Task: Create a due date automation trigger when advanced on, on the monday of the week before a card is due add fields without custom field "Resume" set to a number greater or equal to 1 and greater than 10 at 11:00 AM.
Action: Mouse moved to (1049, 83)
Screenshot: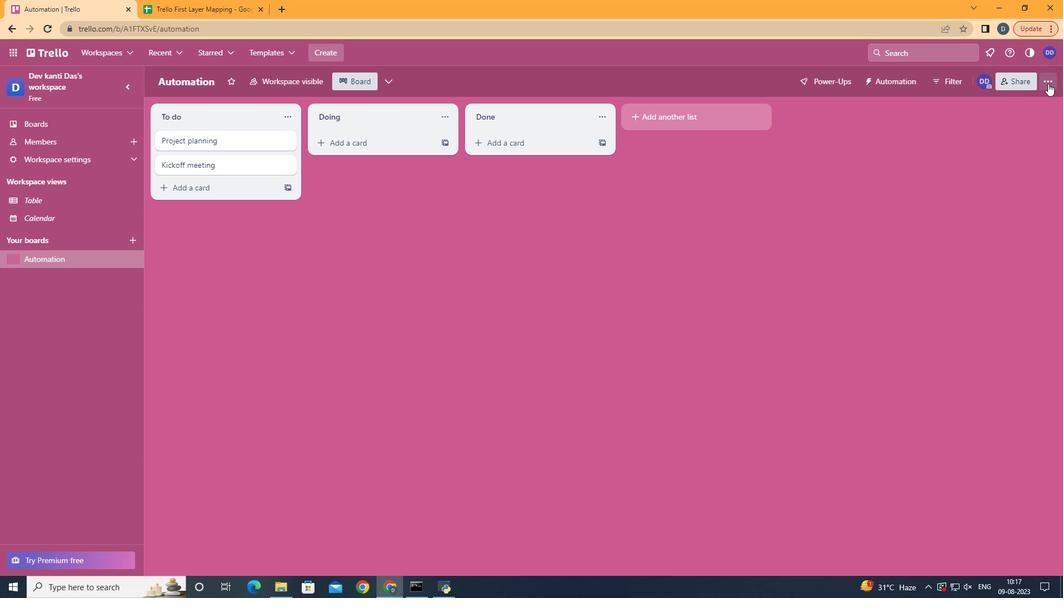 
Action: Mouse pressed left at (1049, 83)
Screenshot: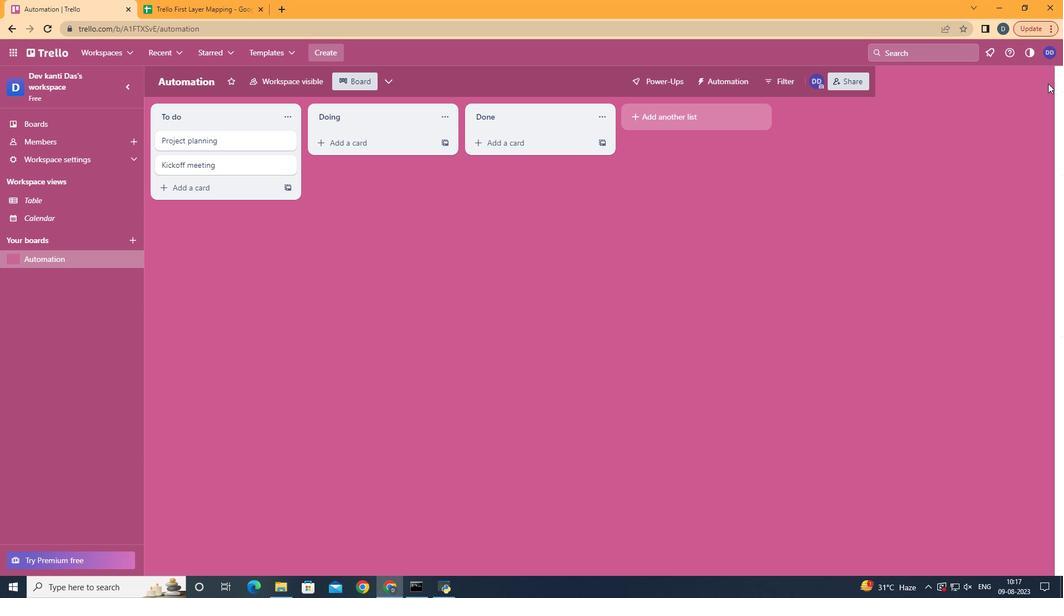 
Action: Mouse moved to (962, 246)
Screenshot: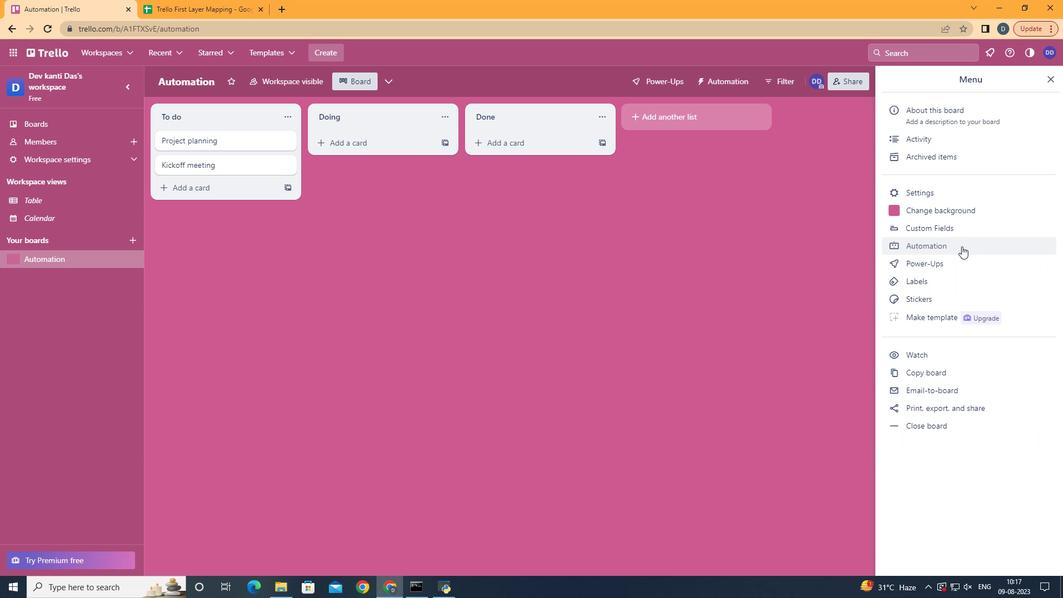 
Action: Mouse pressed left at (962, 246)
Screenshot: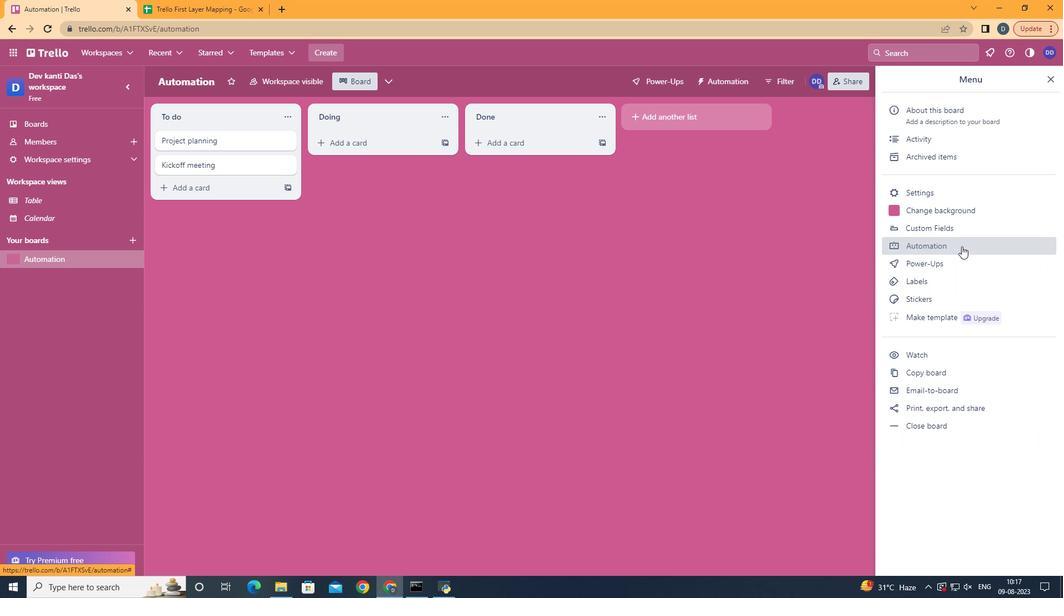 
Action: Mouse moved to (202, 224)
Screenshot: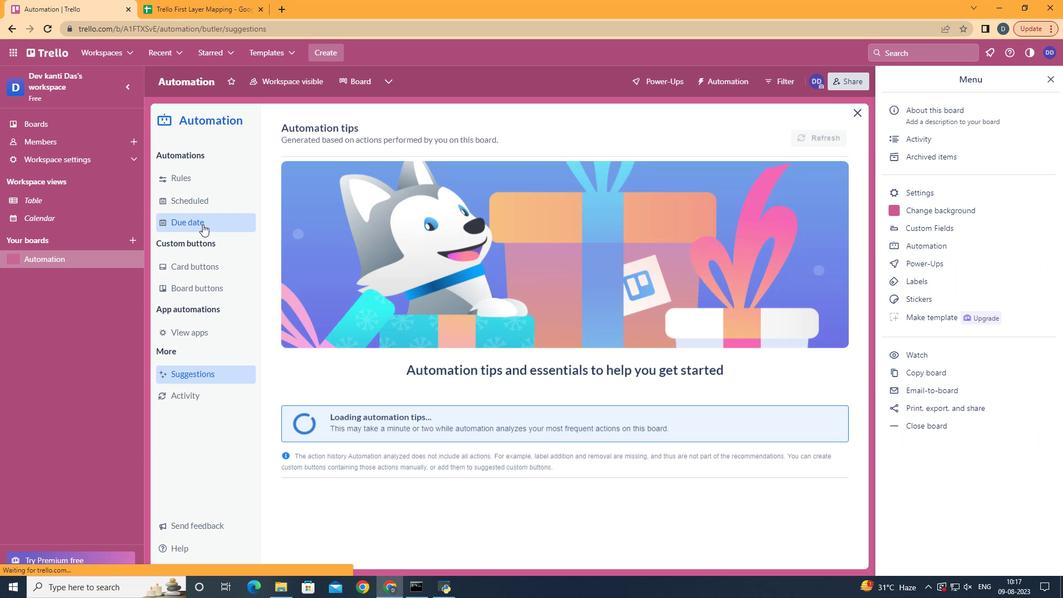 
Action: Mouse pressed left at (202, 224)
Screenshot: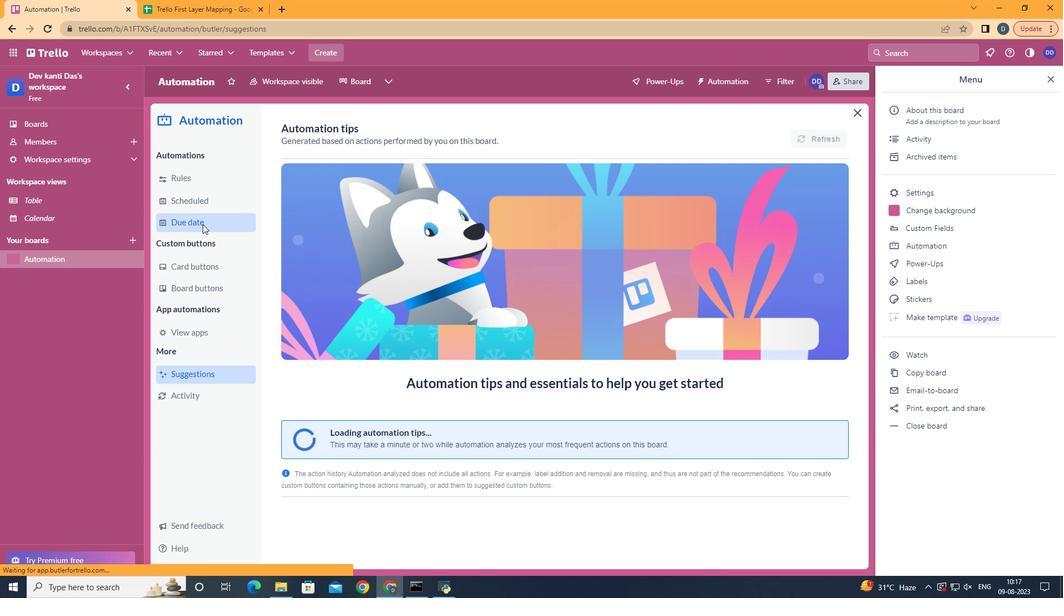 
Action: Mouse moved to (766, 132)
Screenshot: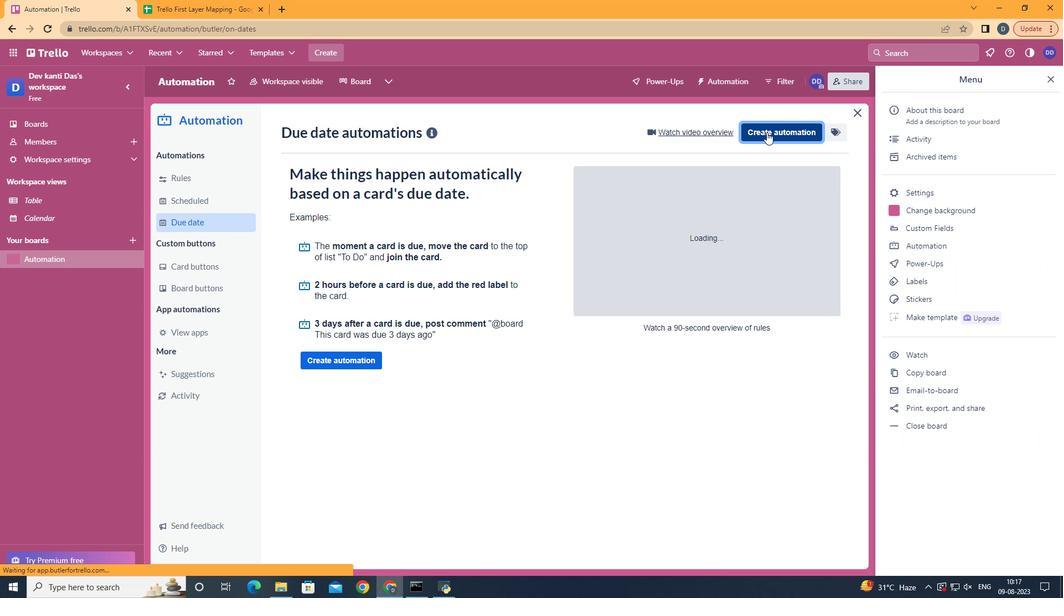 
Action: Mouse pressed left at (766, 132)
Screenshot: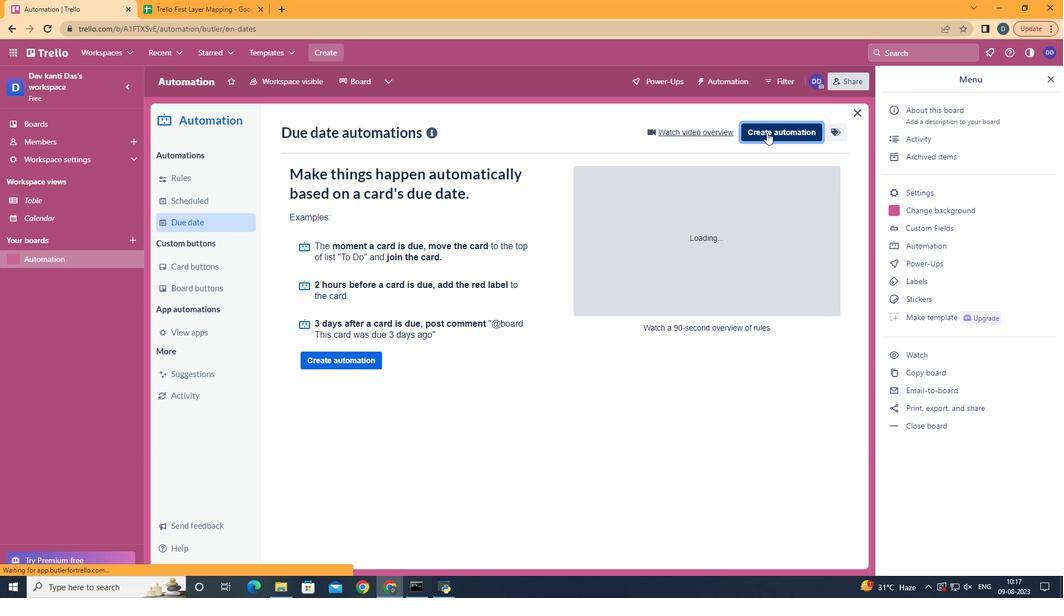 
Action: Mouse moved to (559, 237)
Screenshot: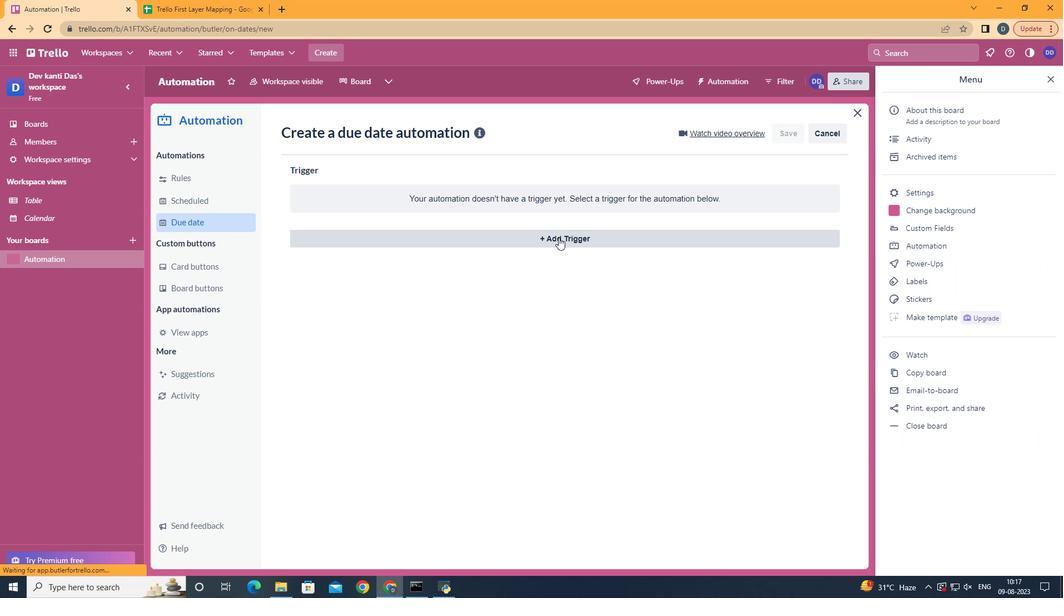 
Action: Mouse pressed left at (559, 237)
Screenshot: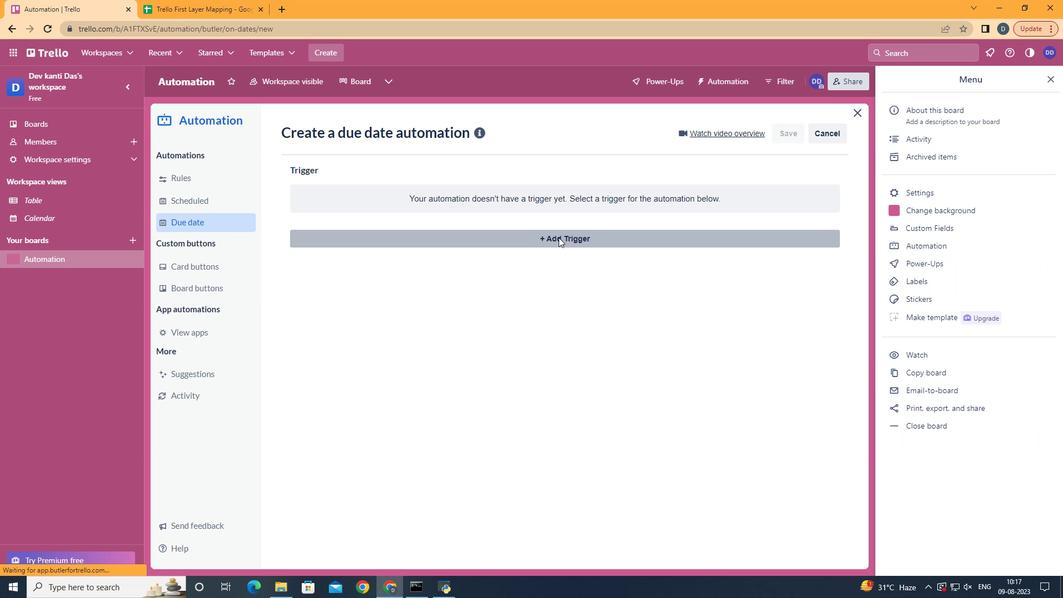 
Action: Mouse moved to (400, 528)
Screenshot: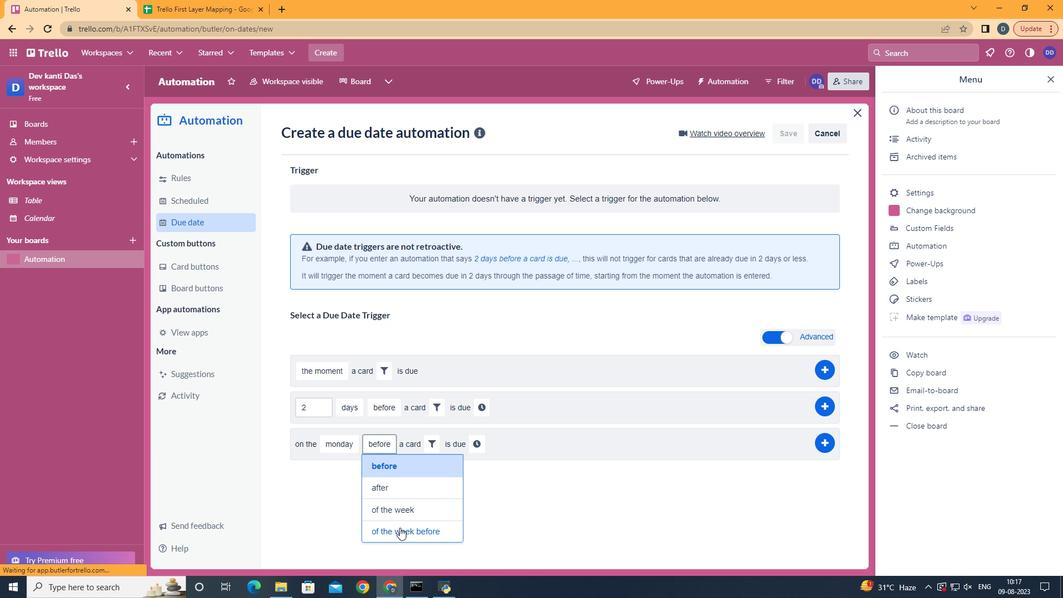 
Action: Mouse pressed left at (400, 528)
Screenshot: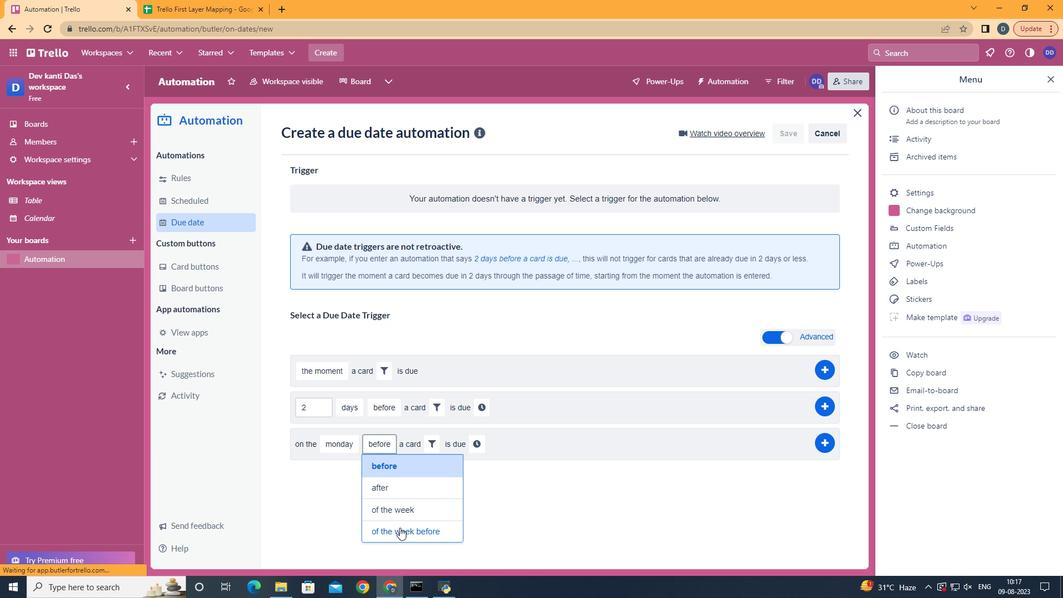 
Action: Mouse moved to (469, 447)
Screenshot: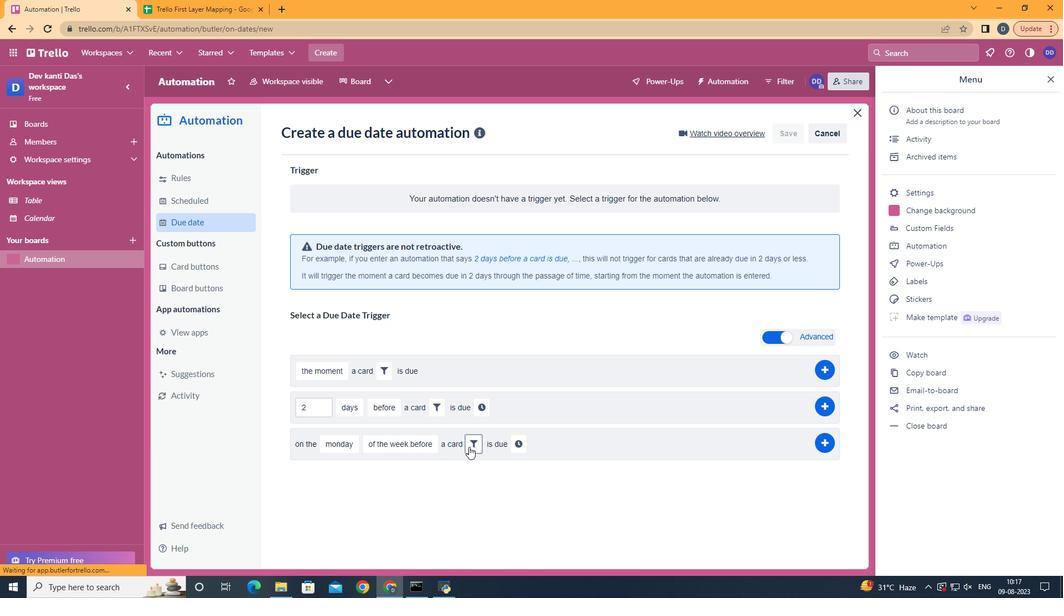 
Action: Mouse pressed left at (469, 447)
Screenshot: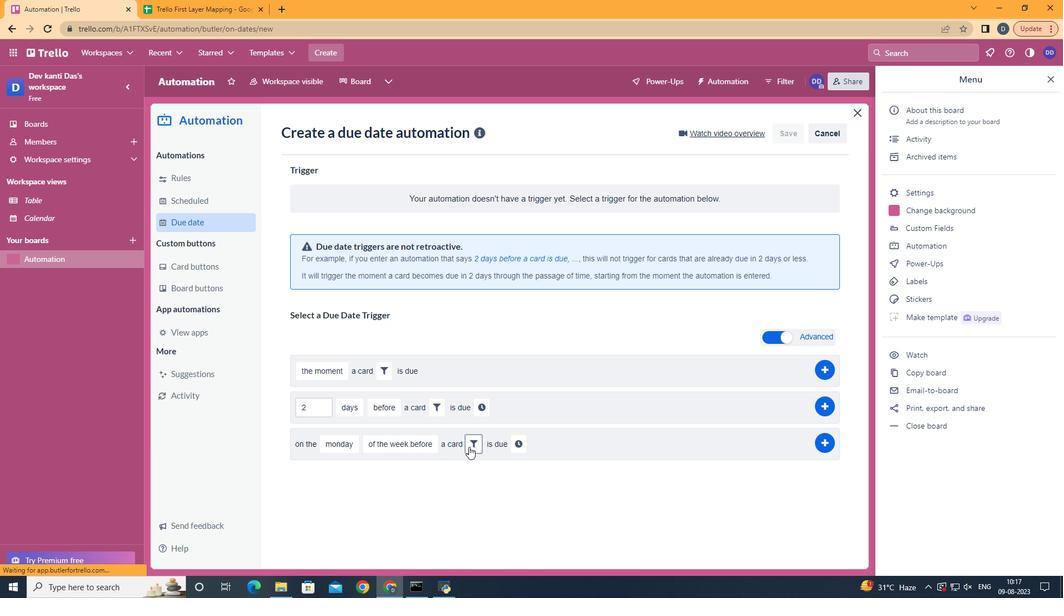 
Action: Mouse moved to (661, 479)
Screenshot: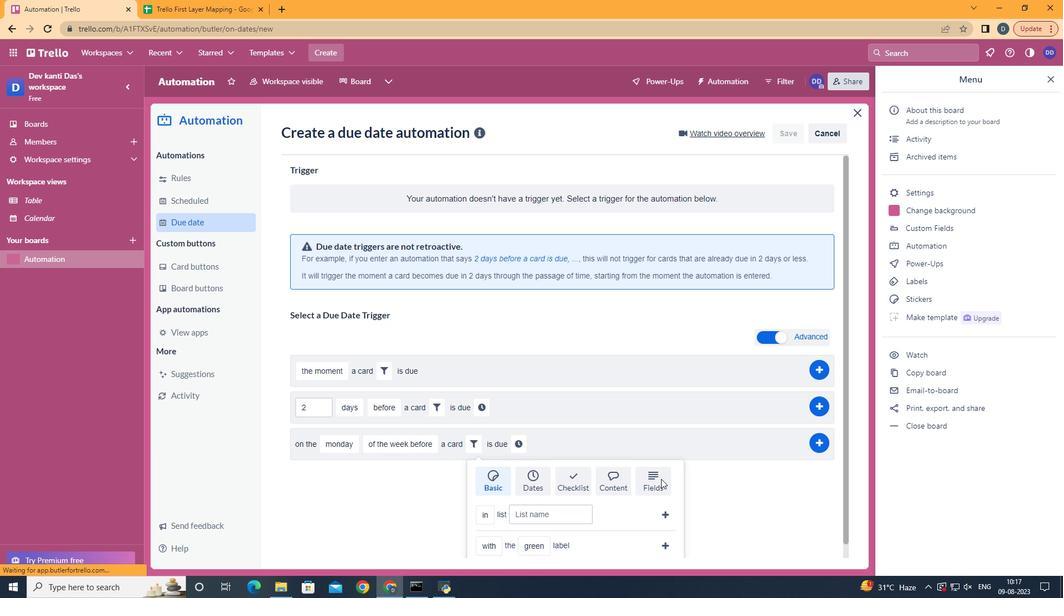 
Action: Mouse pressed left at (661, 479)
Screenshot: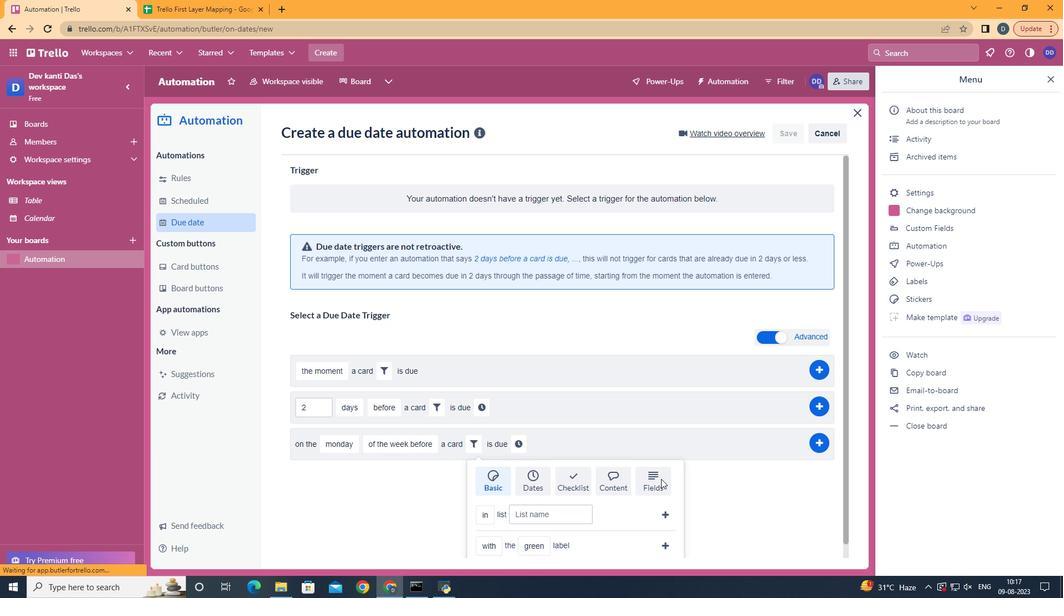 
Action: Mouse moved to (662, 478)
Screenshot: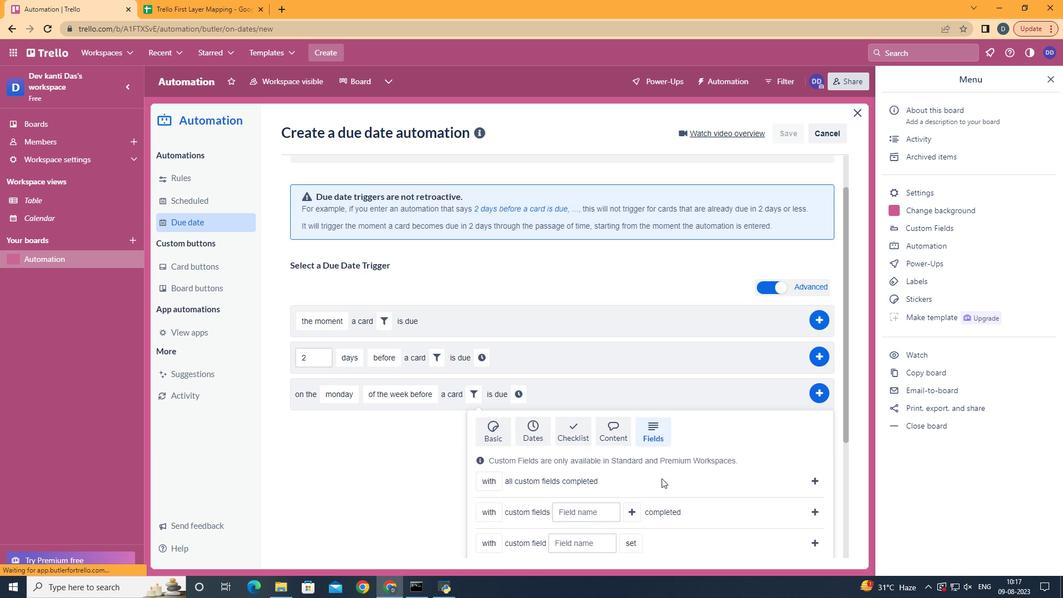 
Action: Mouse scrolled (662, 478) with delta (0, 0)
Screenshot: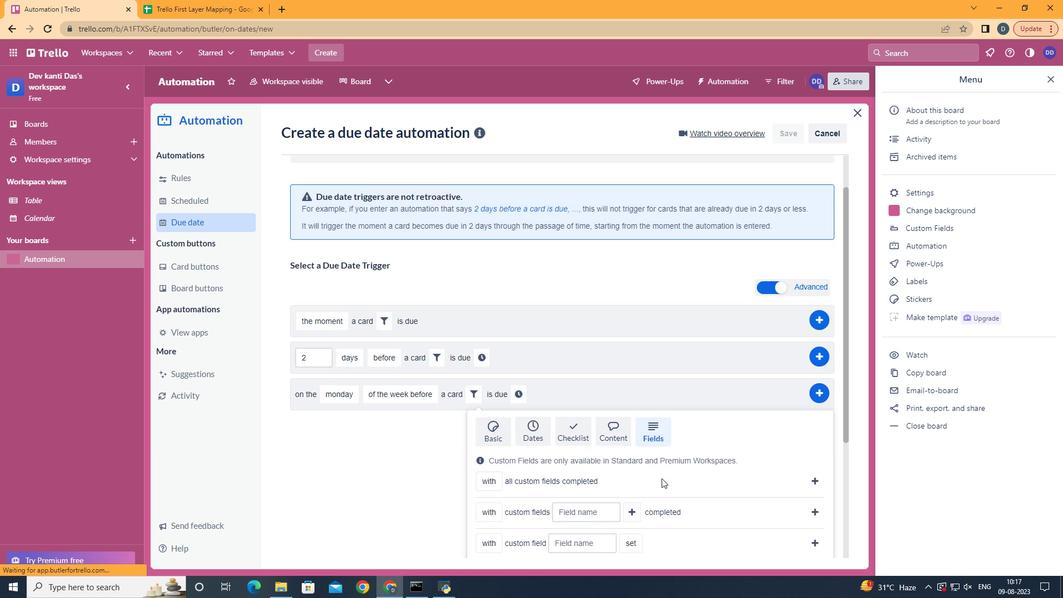 
Action: Mouse scrolled (662, 478) with delta (0, 0)
Screenshot: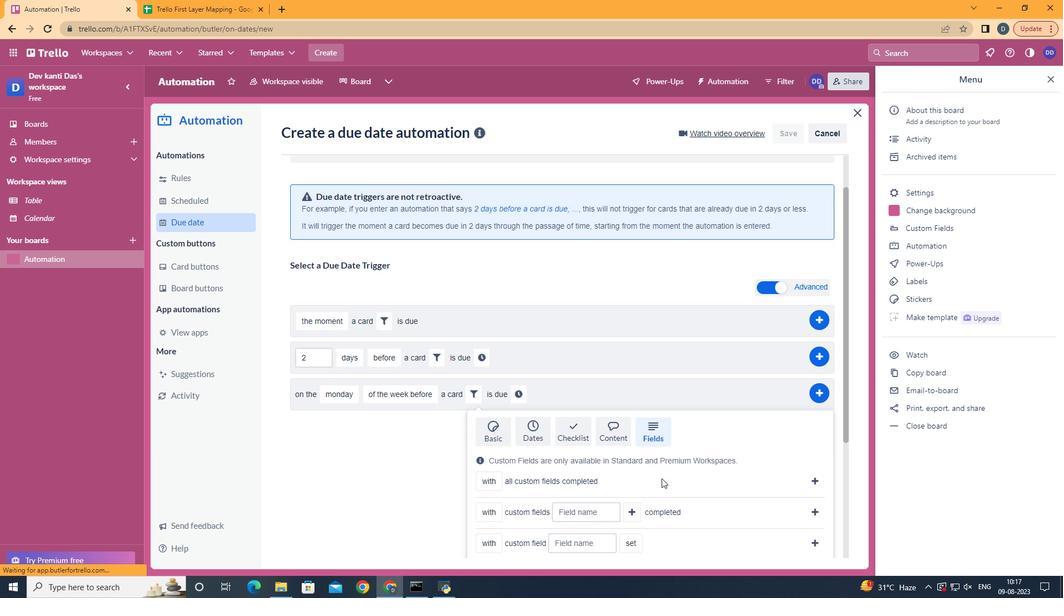 
Action: Mouse scrolled (662, 478) with delta (0, 0)
Screenshot: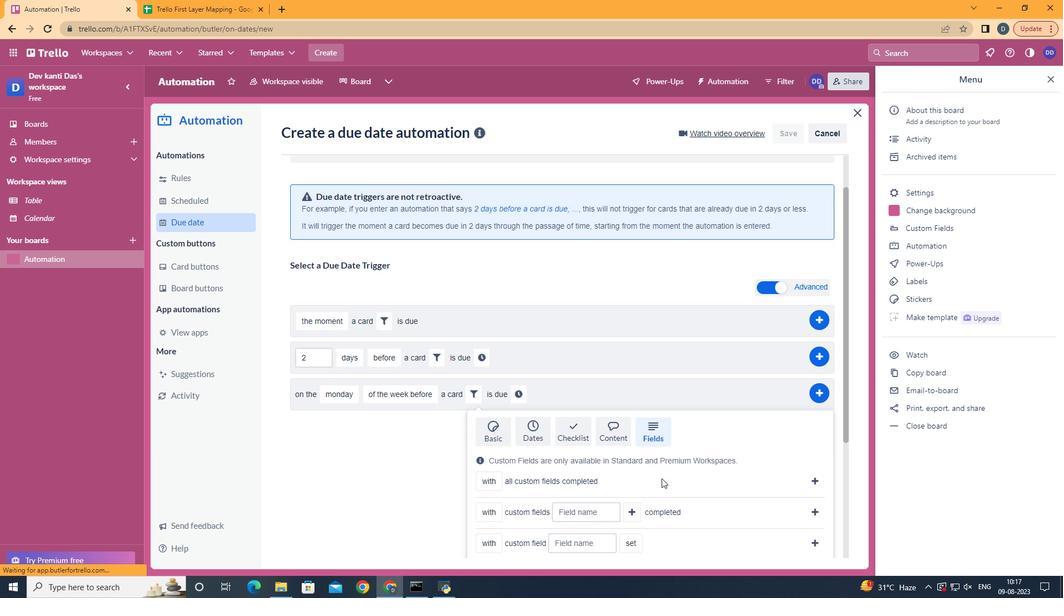 
Action: Mouse moved to (662, 478)
Screenshot: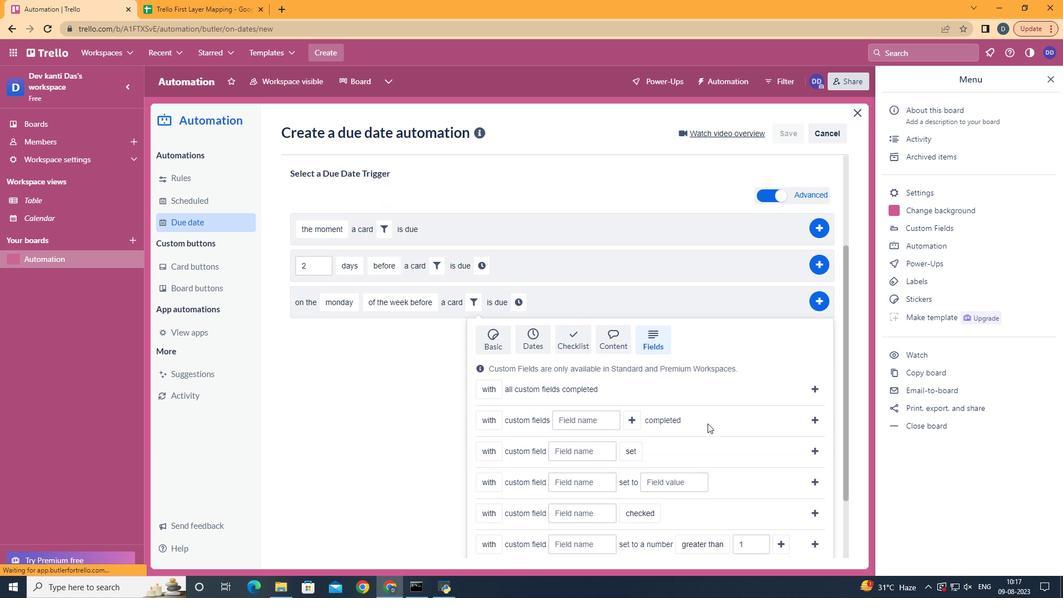 
Action: Mouse scrolled (662, 478) with delta (0, 0)
Screenshot: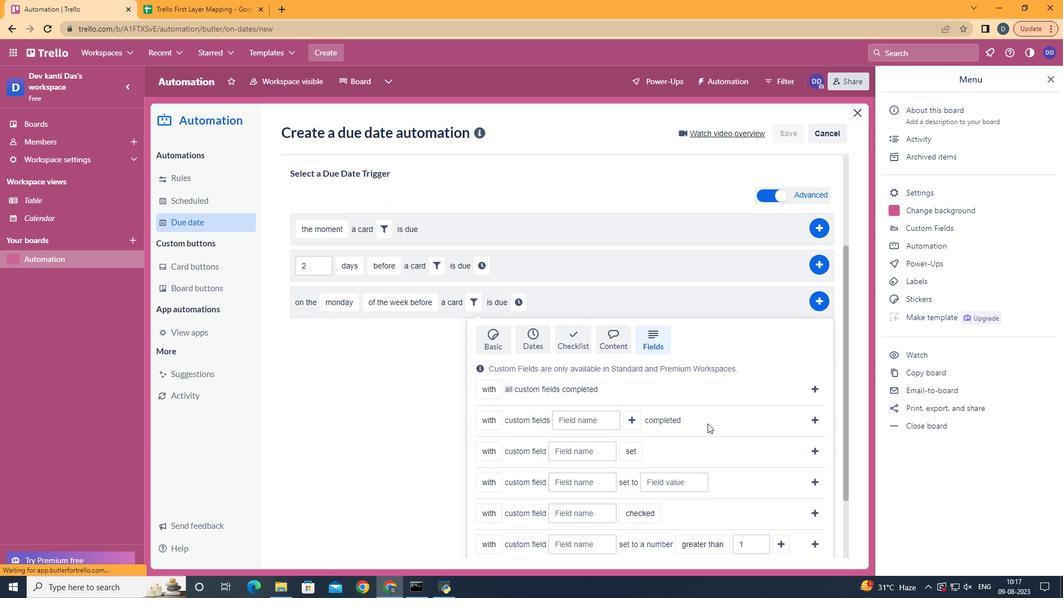 
Action: Mouse moved to (691, 449)
Screenshot: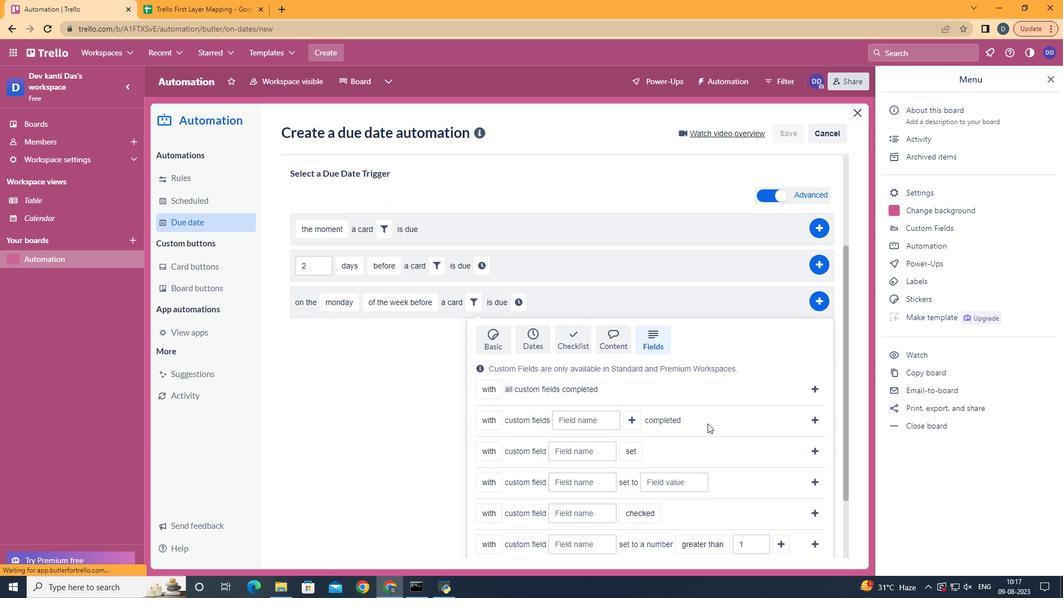 
Action: Mouse scrolled (662, 478) with delta (0, 0)
Screenshot: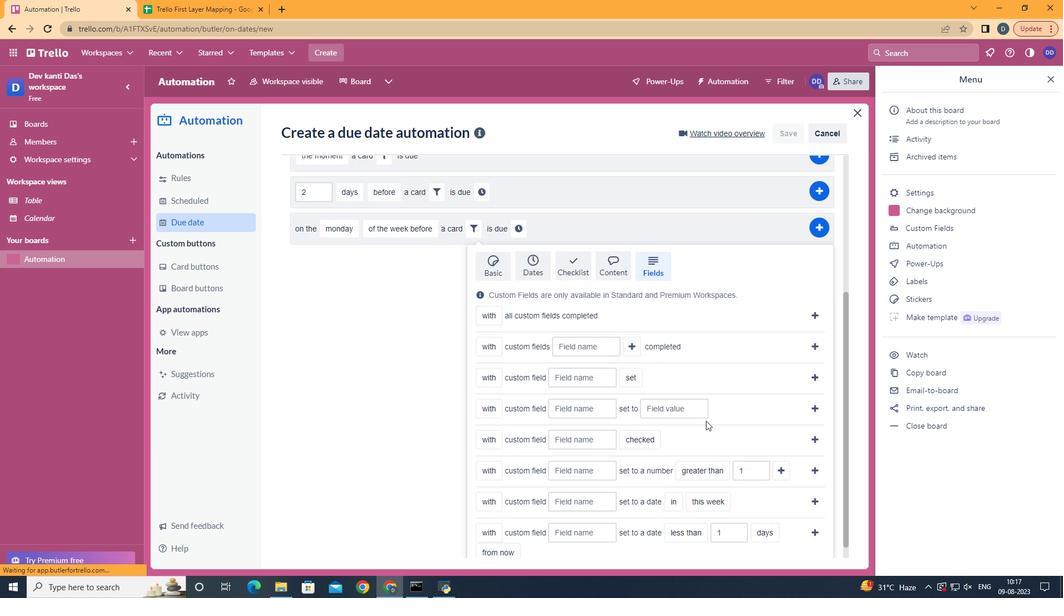 
Action: Mouse moved to (499, 496)
Screenshot: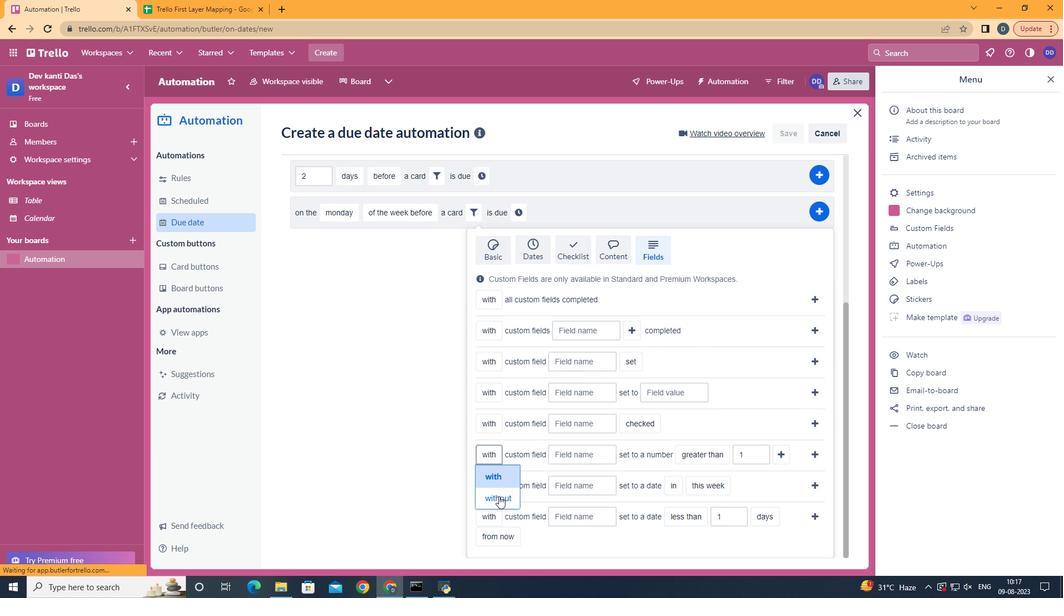 
Action: Mouse pressed left at (499, 496)
Screenshot: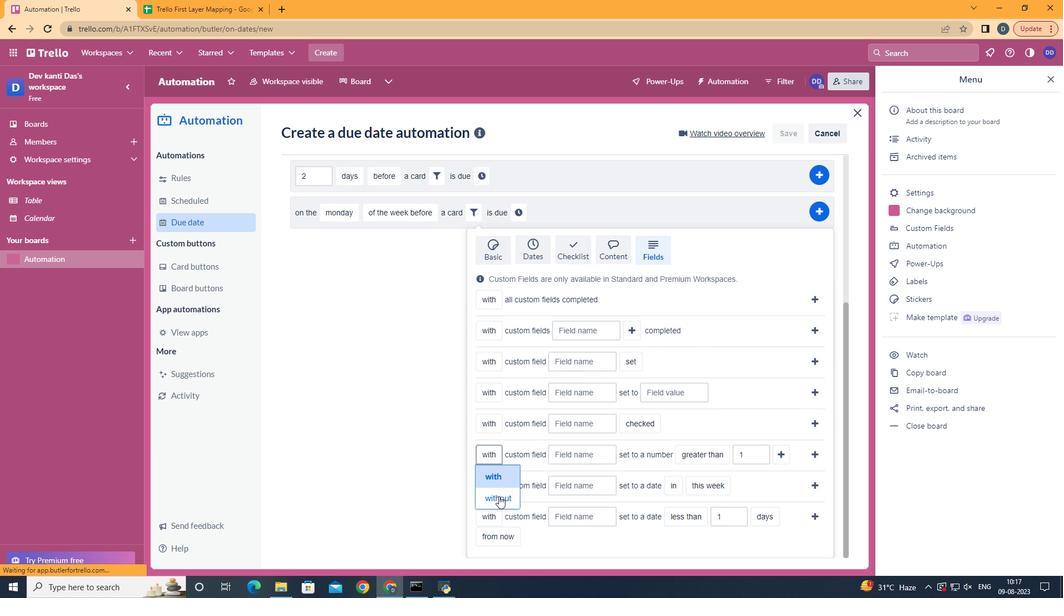 
Action: Mouse moved to (593, 457)
Screenshot: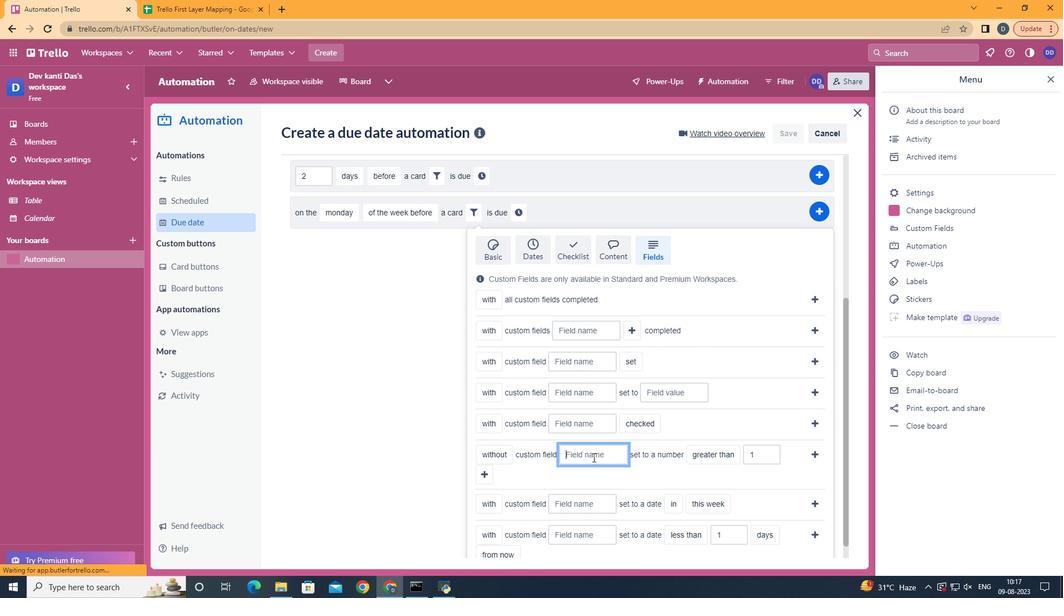
Action: Mouse pressed left at (593, 457)
Screenshot: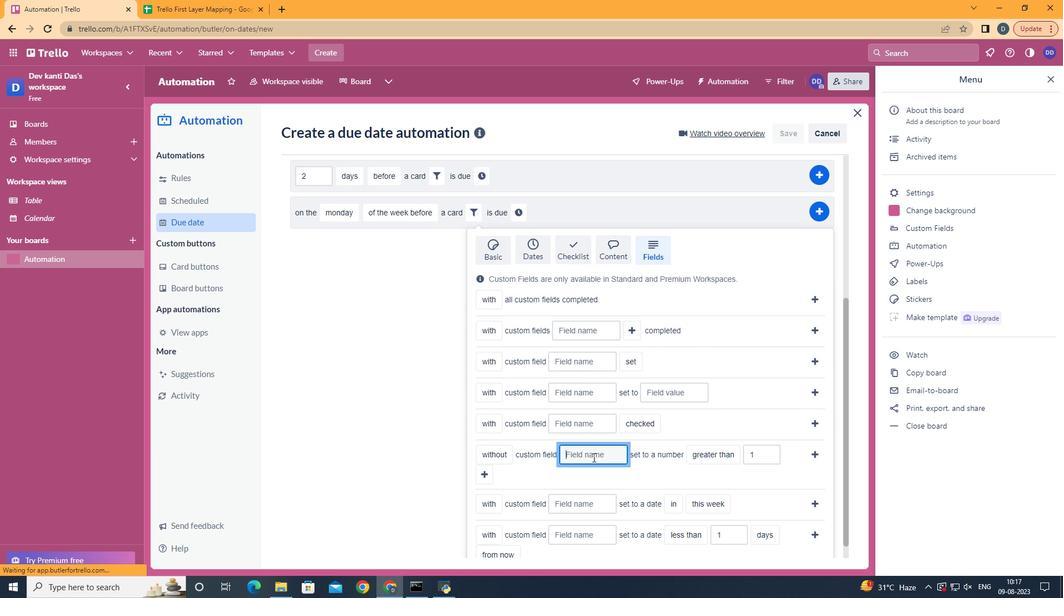 
Action: Key pressed <Key.shift>Resume
Screenshot: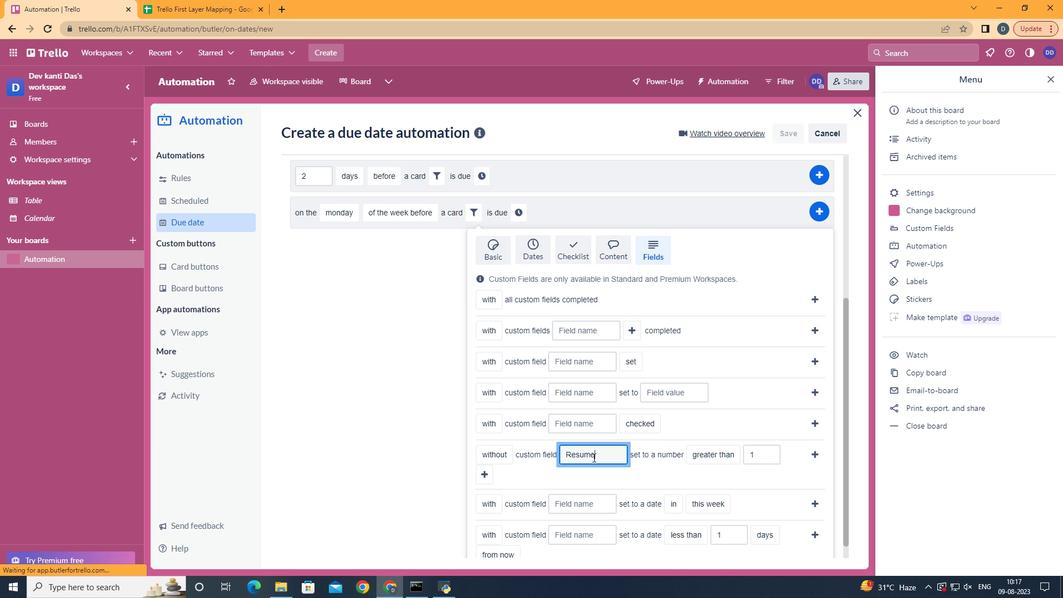 
Action: Mouse moved to (729, 502)
Screenshot: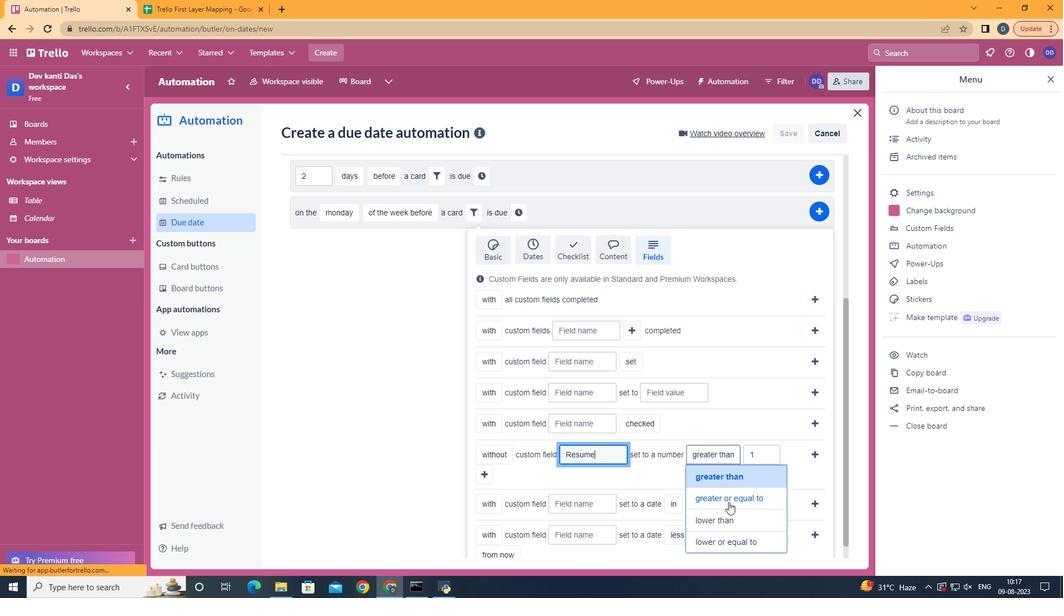 
Action: Mouse pressed left at (729, 502)
Screenshot: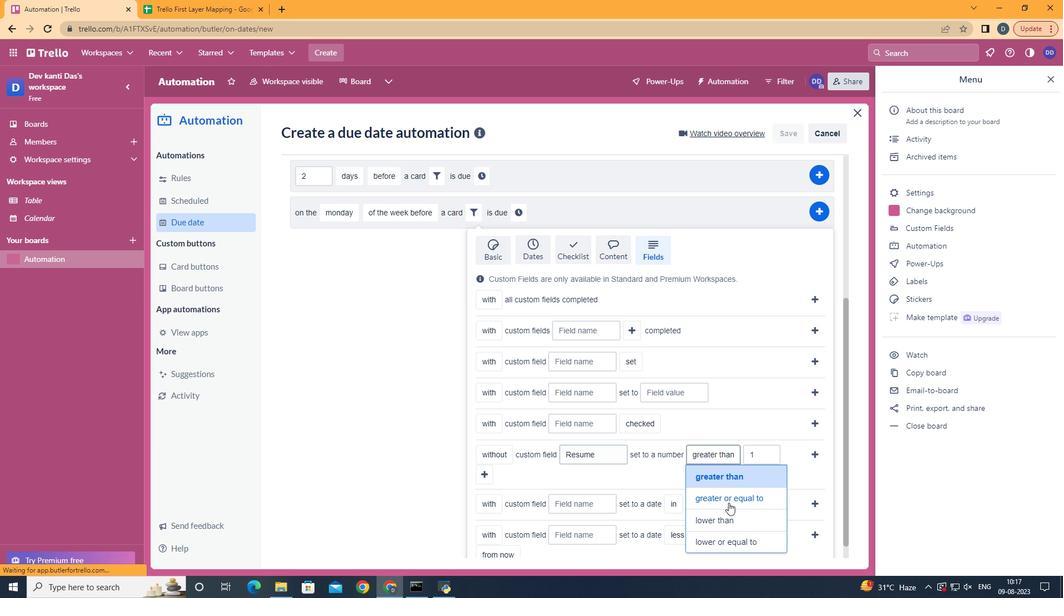 
Action: Mouse moved to (523, 474)
Screenshot: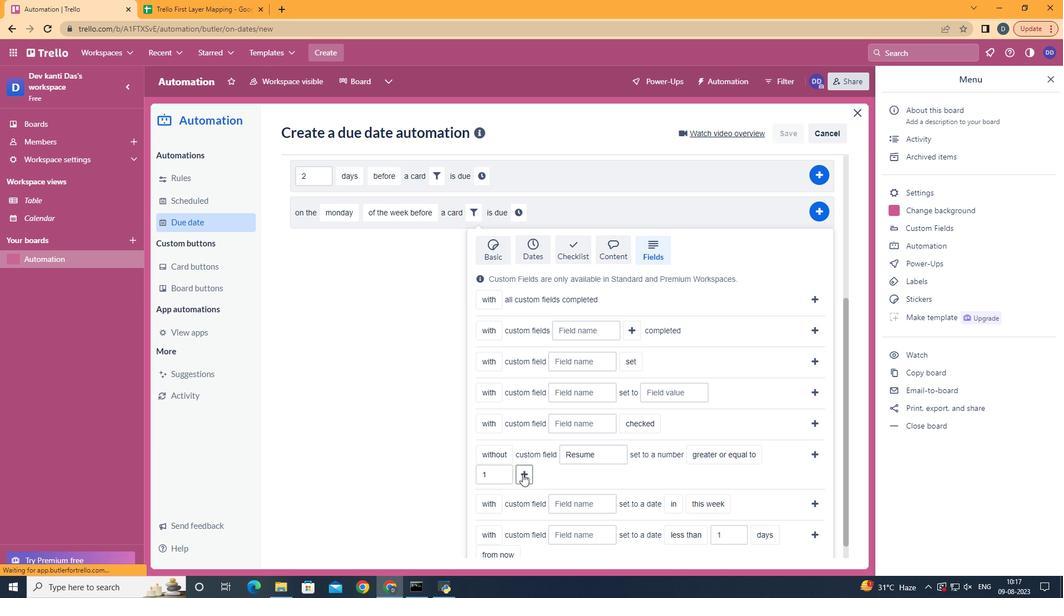 
Action: Mouse pressed left at (523, 474)
Screenshot: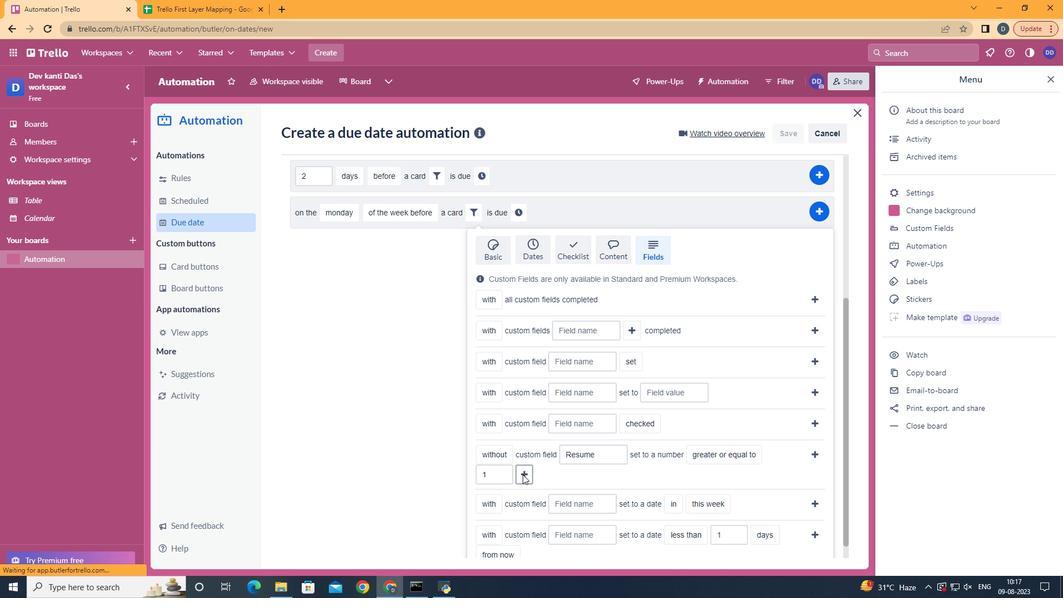 
Action: Mouse moved to (586, 431)
Screenshot: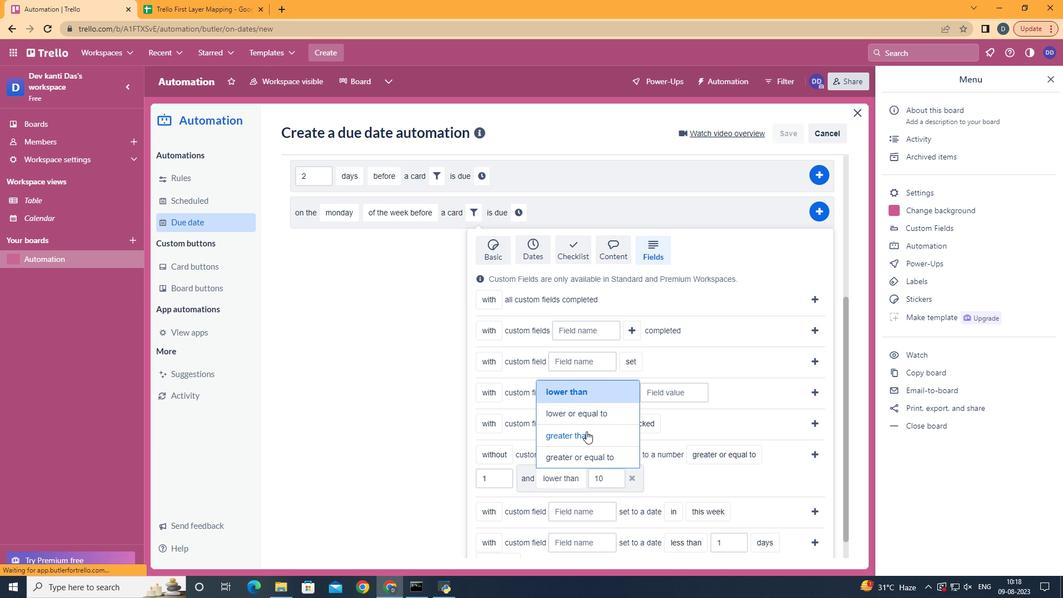 
Action: Mouse pressed left at (586, 431)
Screenshot: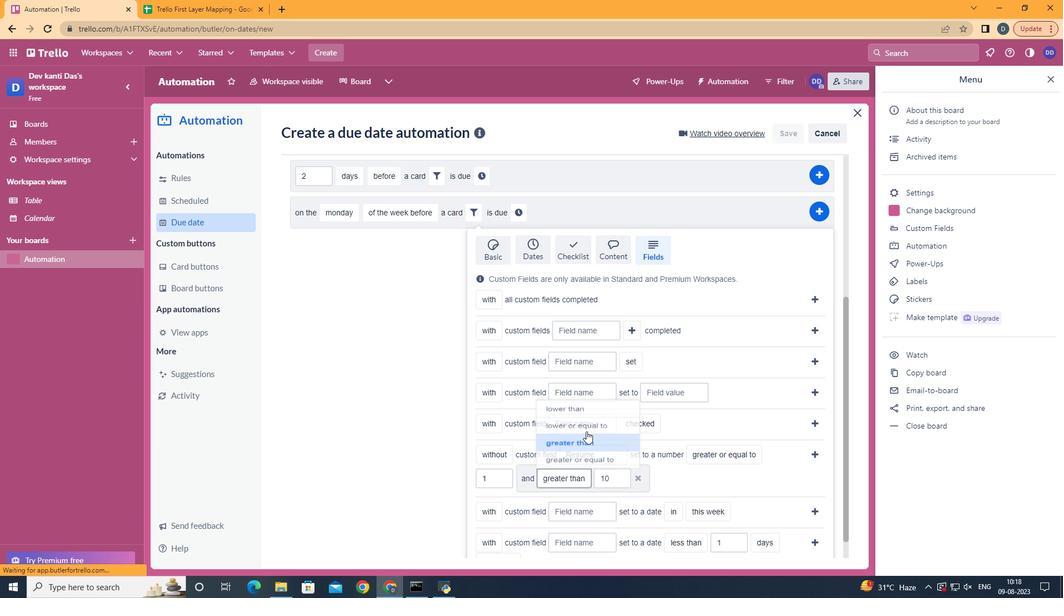 
Action: Mouse moved to (814, 456)
Screenshot: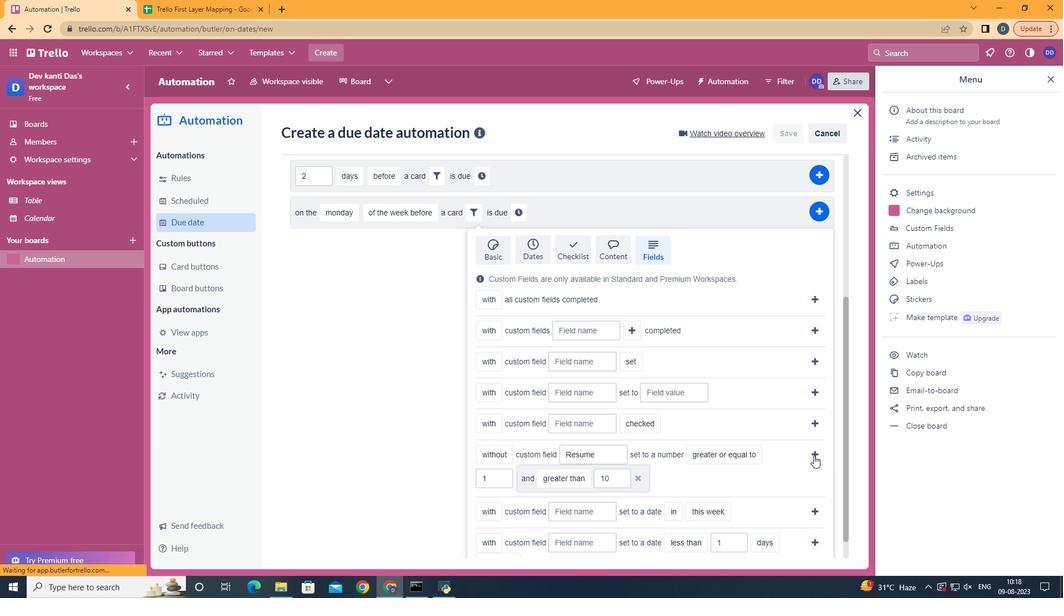 
Action: Mouse pressed left at (814, 456)
Screenshot: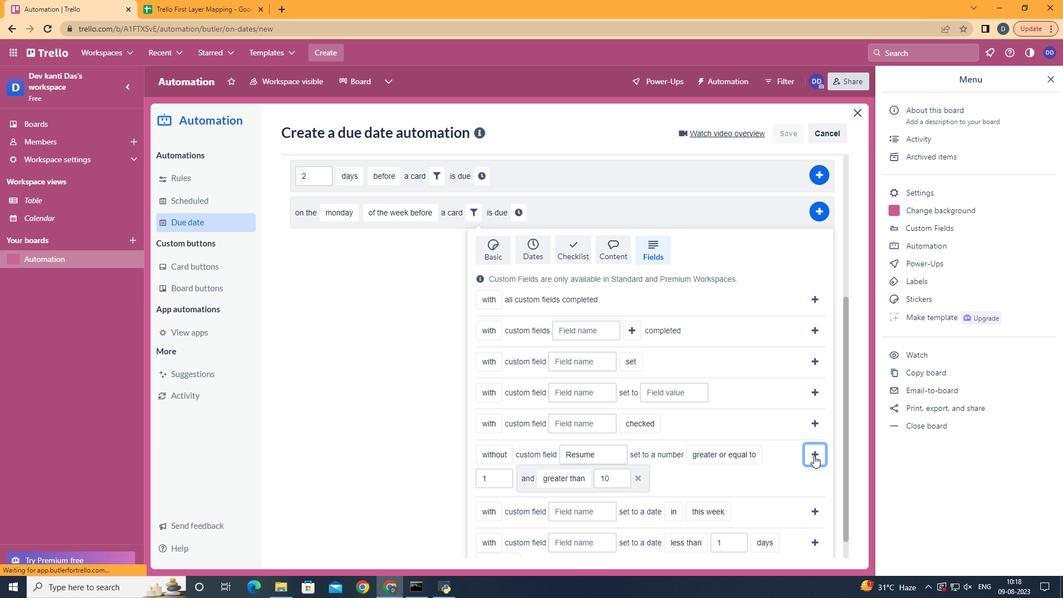 
Action: Mouse moved to (352, 468)
Screenshot: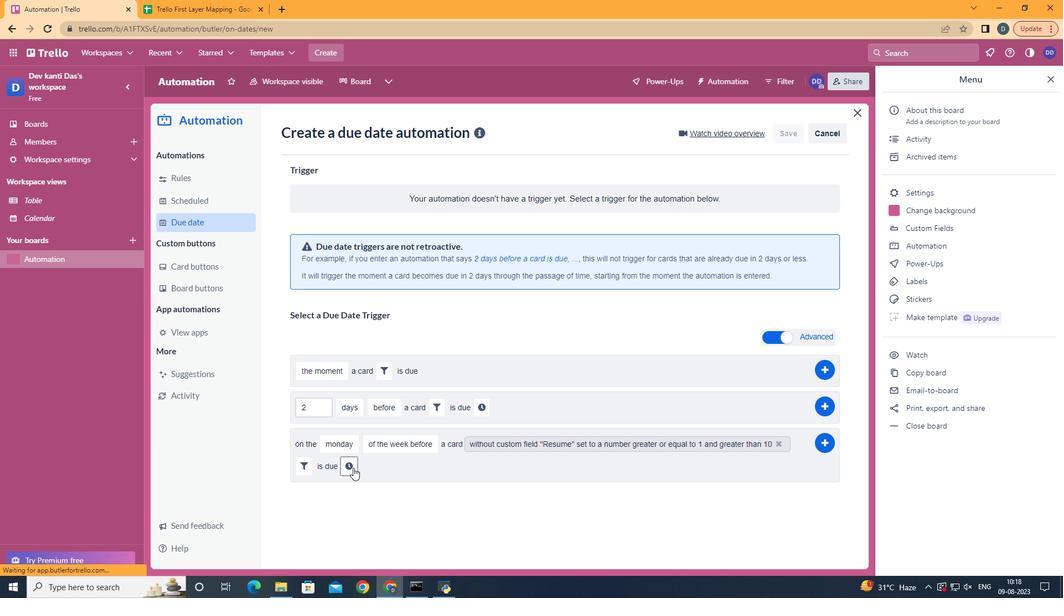 
Action: Mouse pressed left at (352, 468)
Screenshot: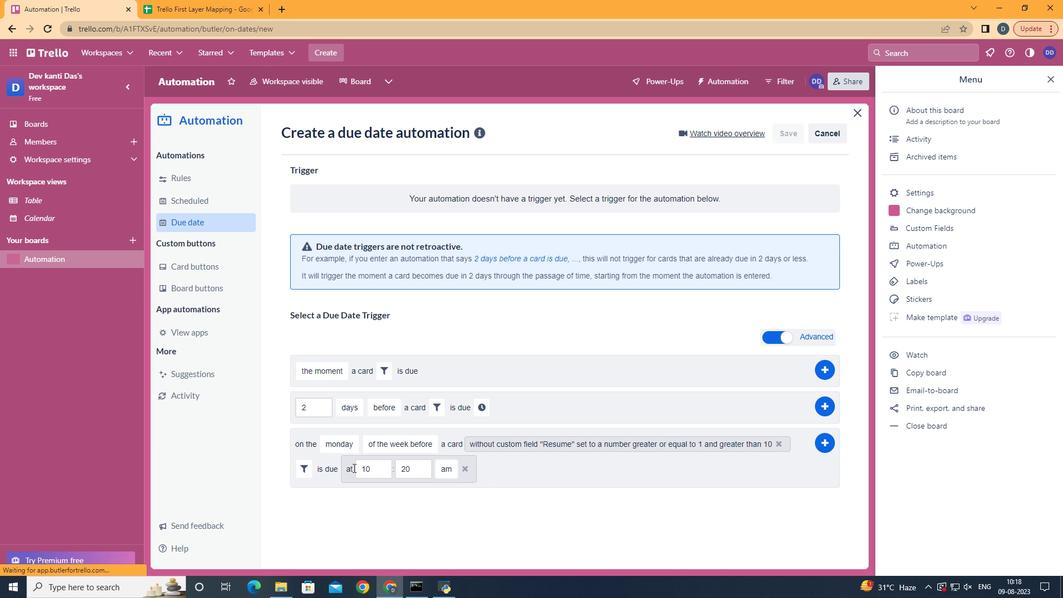 
Action: Mouse moved to (387, 471)
Screenshot: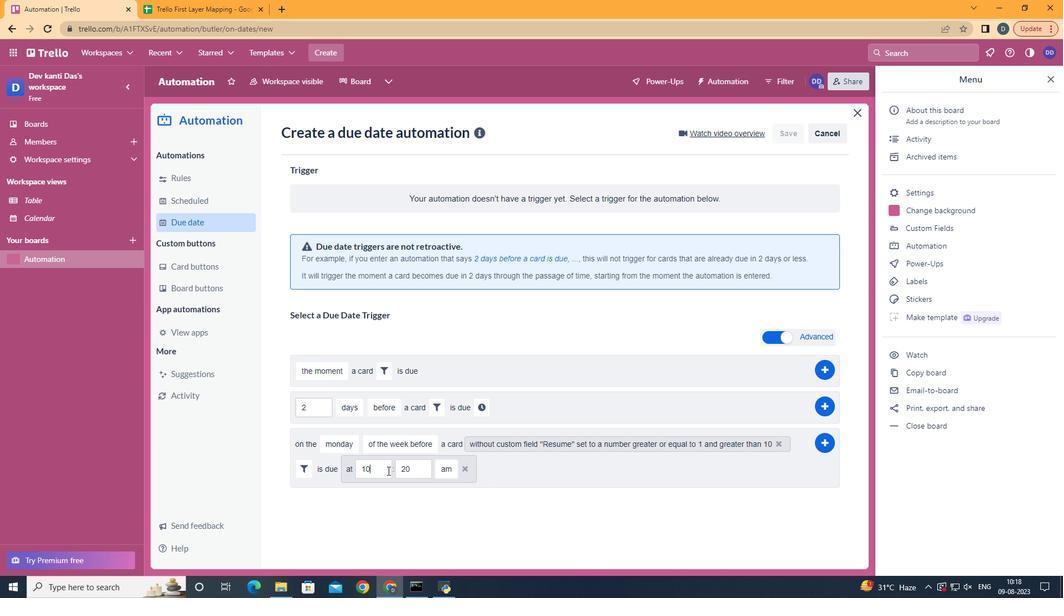 
Action: Mouse pressed left at (387, 471)
Screenshot: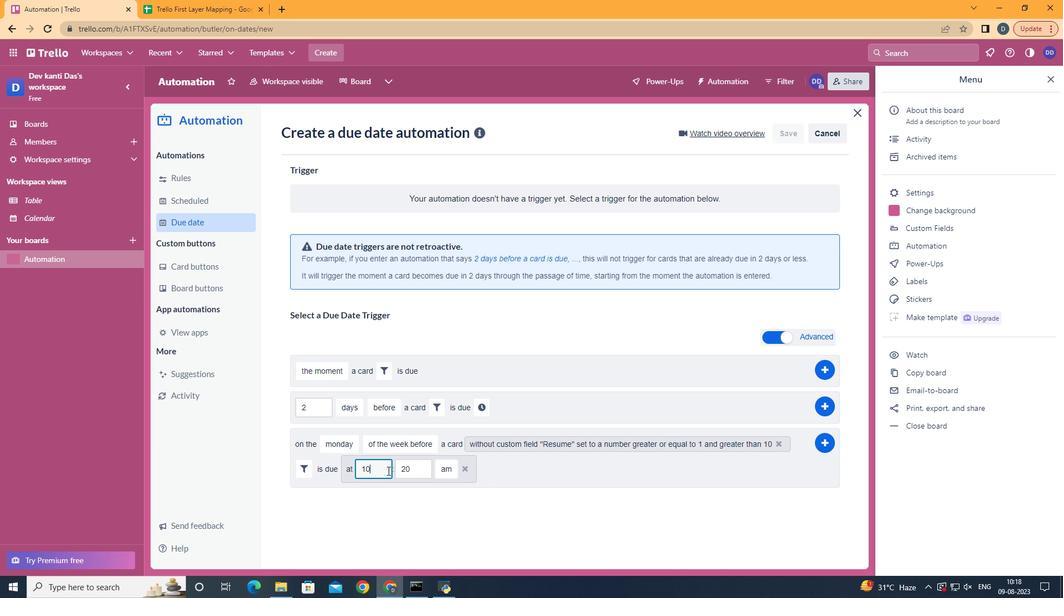 
Action: Key pressed <Key.backspace>1
Screenshot: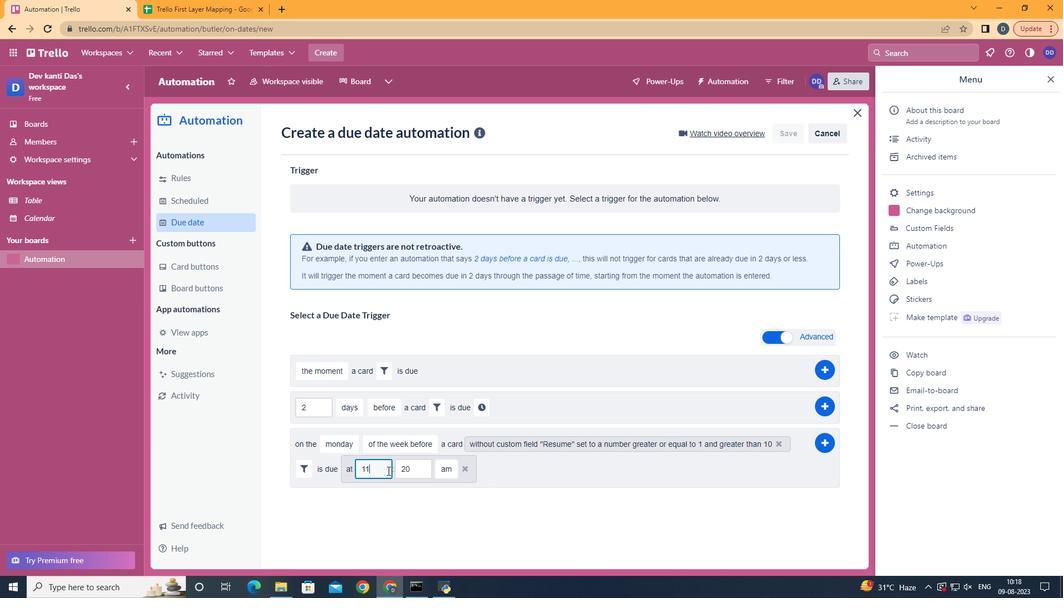 
Action: Mouse moved to (417, 469)
Screenshot: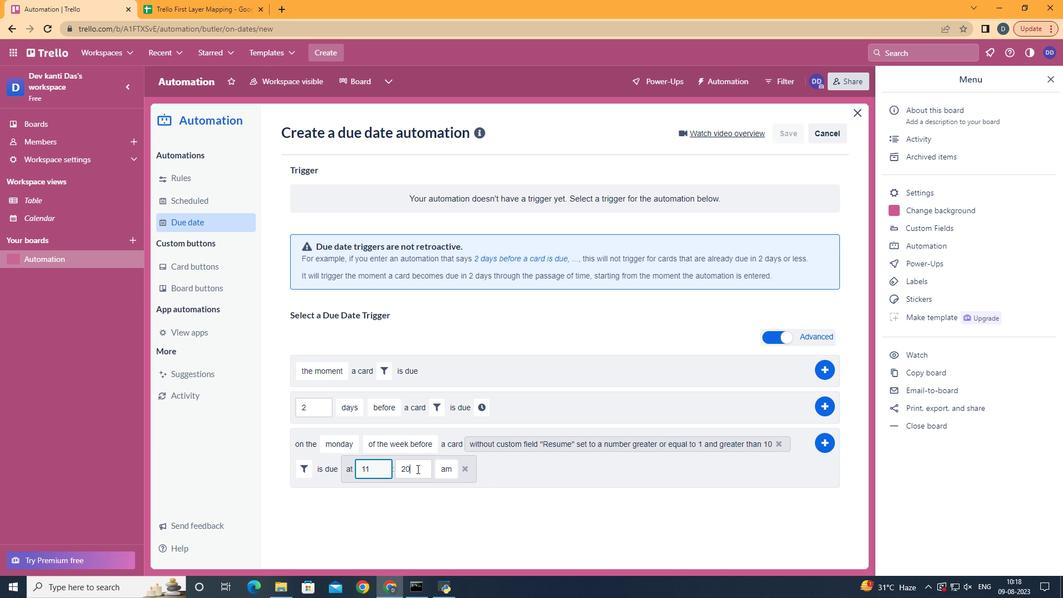 
Action: Mouse pressed left at (417, 469)
Screenshot: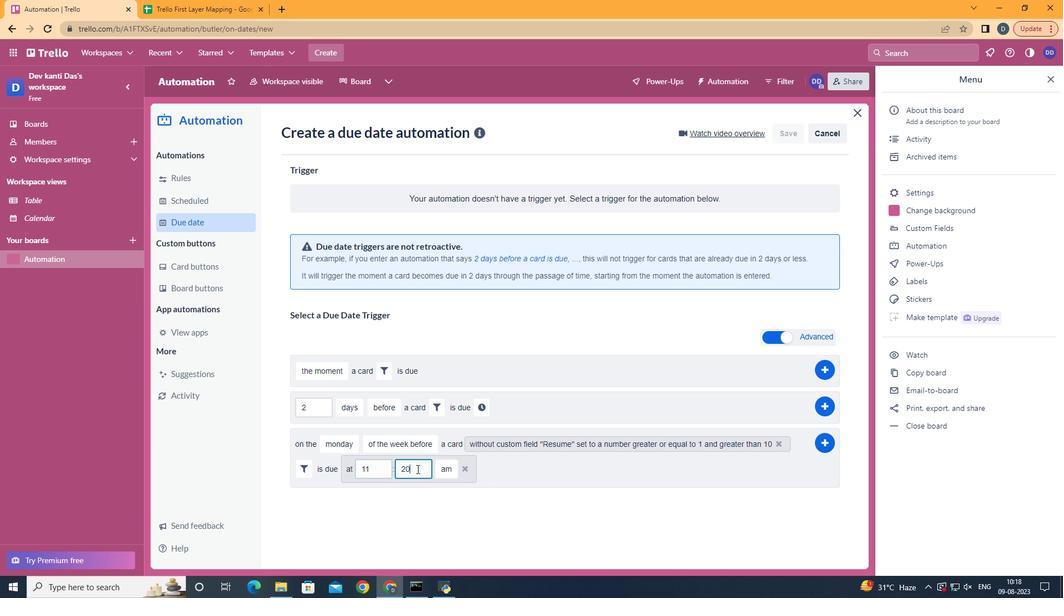 
Action: Key pressed <Key.backspace><Key.backspace>00
Screenshot: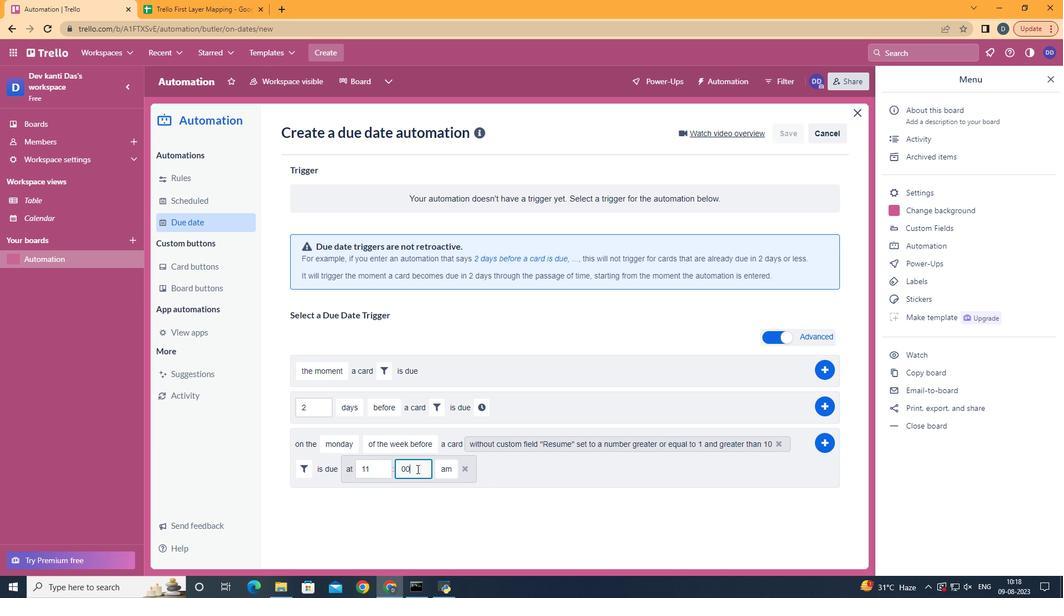 
Action: Mouse moved to (821, 446)
Screenshot: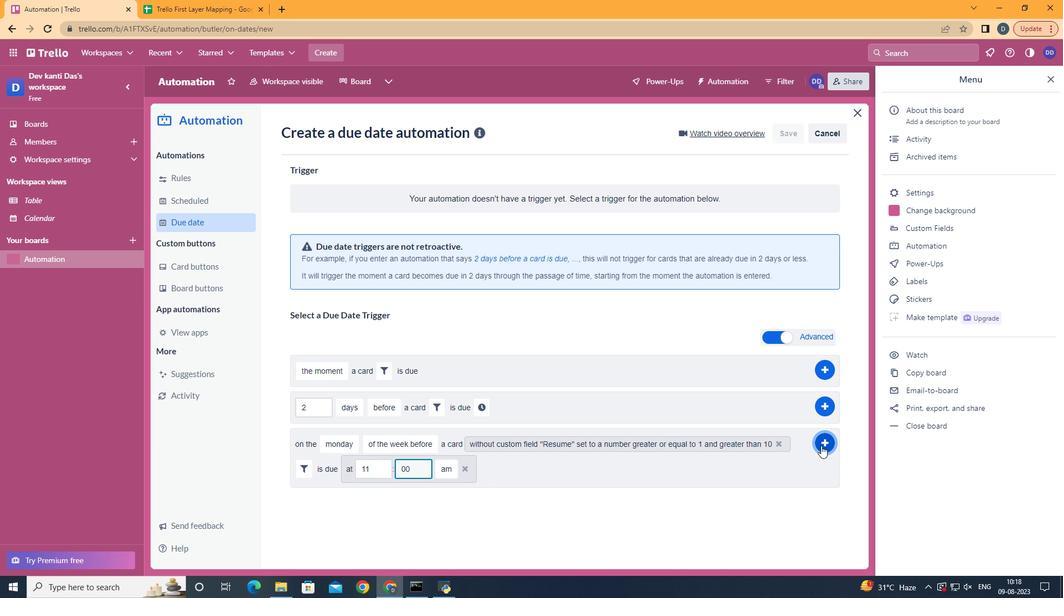 
Action: Mouse pressed left at (821, 446)
Screenshot: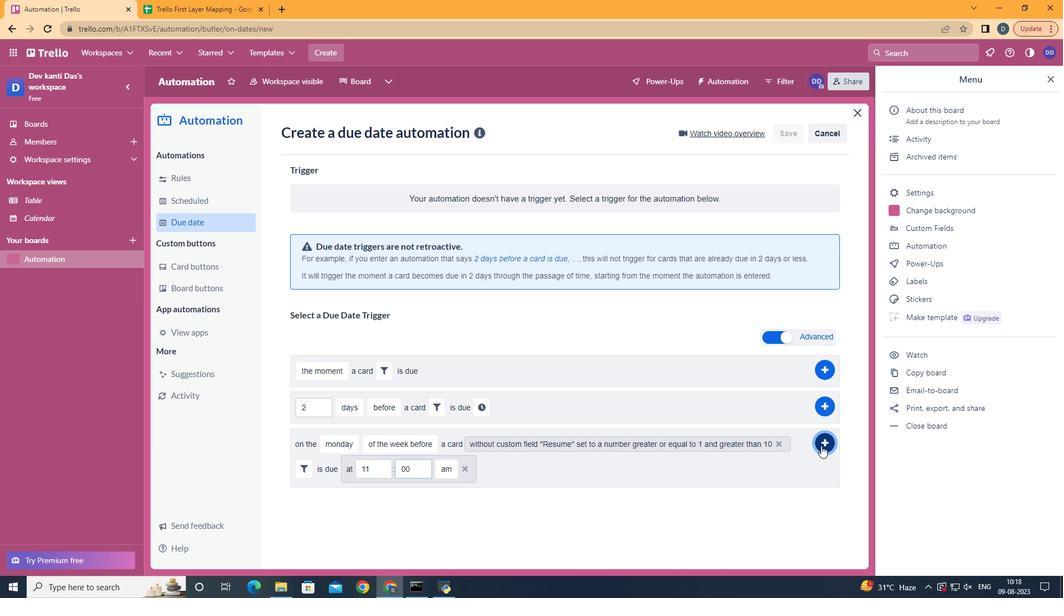 
Action: Mouse moved to (695, 232)
Screenshot: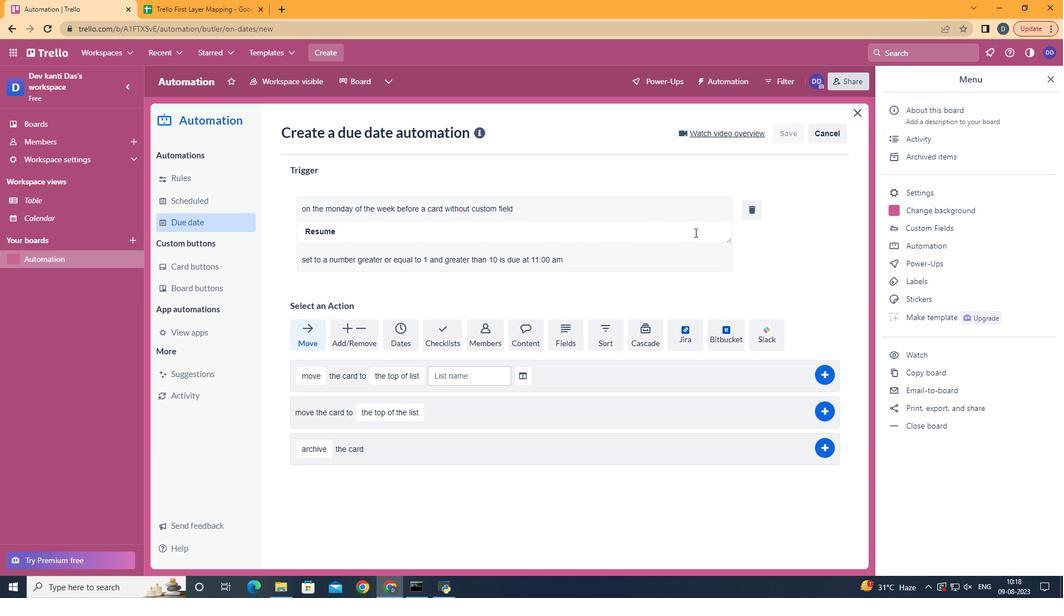 
